 Task: Create Board Sales Prospecting Tools to Workspace Corporate Social Responsibility. Create Board Sales Forecasting and Analysis to Workspace Corporate Social Responsibility. Create Board Sales Forecasting and Revenue Projection to Workspace Corporate Social Responsibility
Action: Mouse moved to (857, 135)
Screenshot: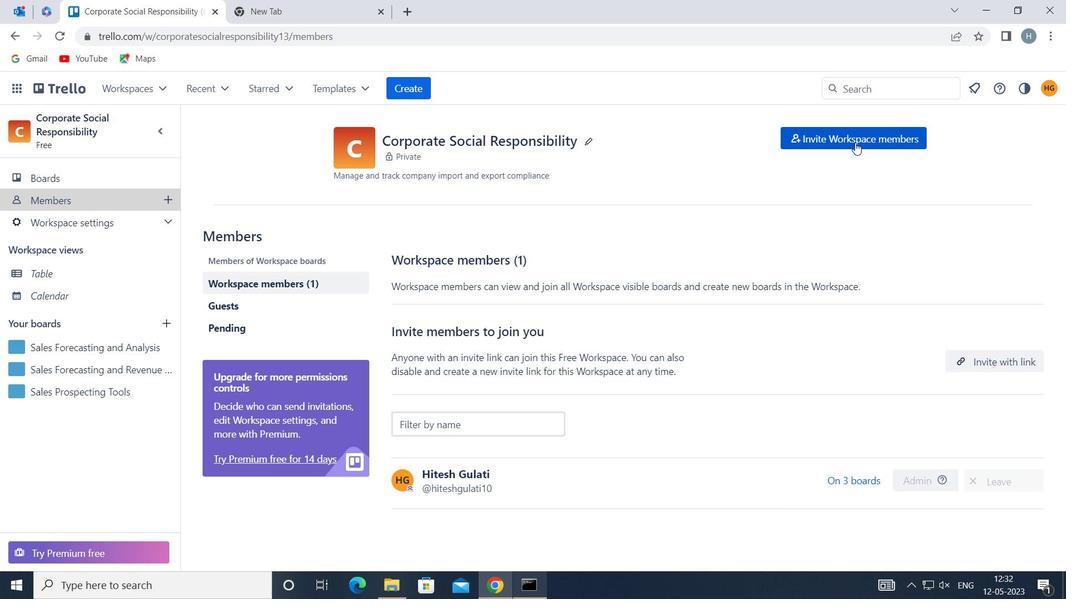 
Action: Mouse pressed left at (857, 135)
Screenshot: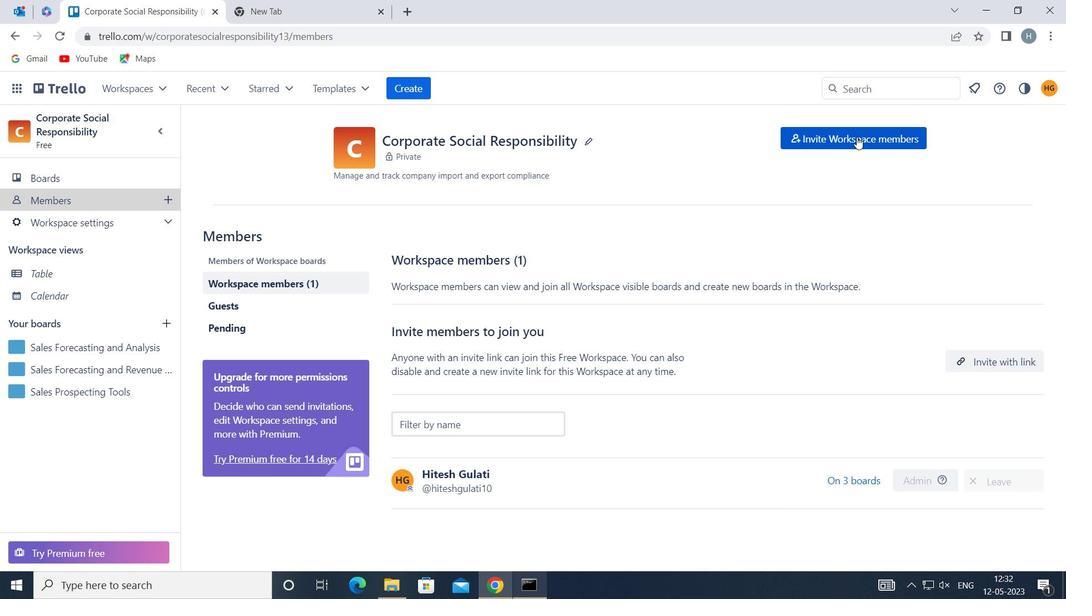 
Action: Mouse moved to (595, 317)
Screenshot: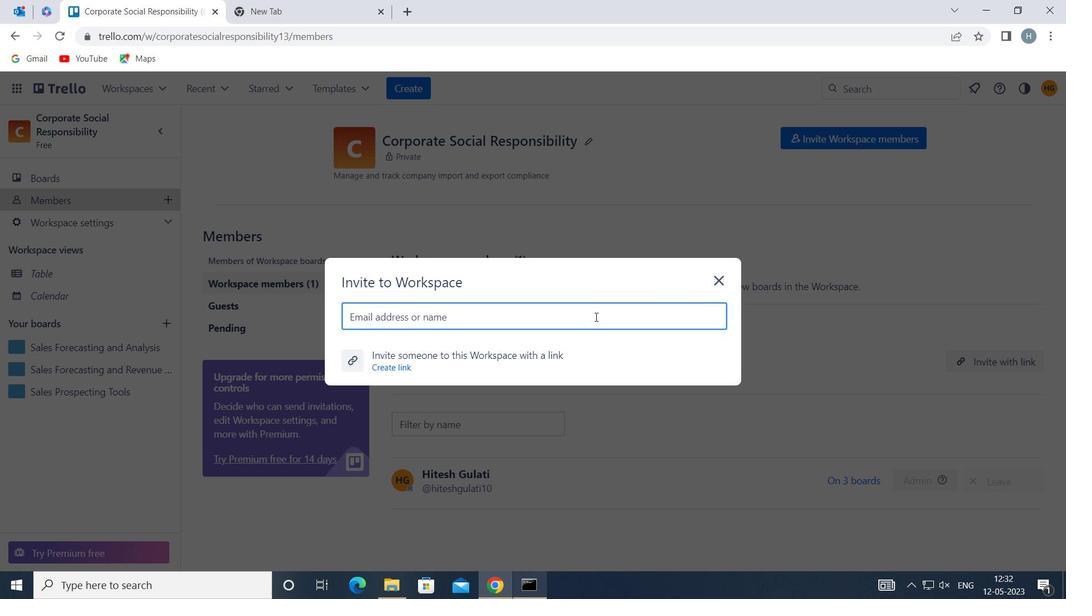 
Action: Key pressed softage.1<Key.shift>@SOFTAGE.NET
Screenshot: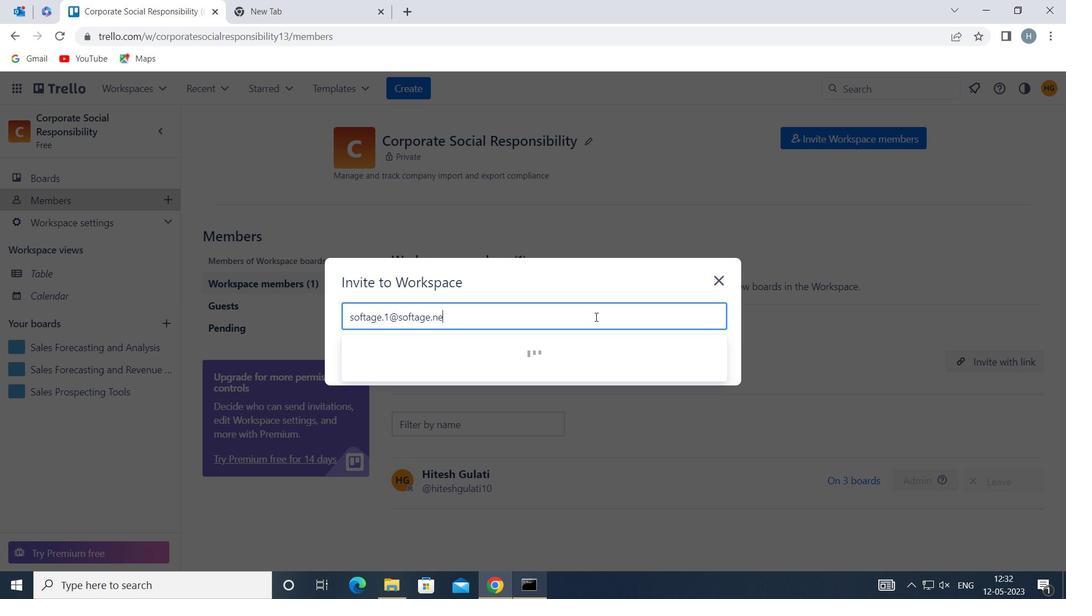 
Action: Mouse moved to (422, 358)
Screenshot: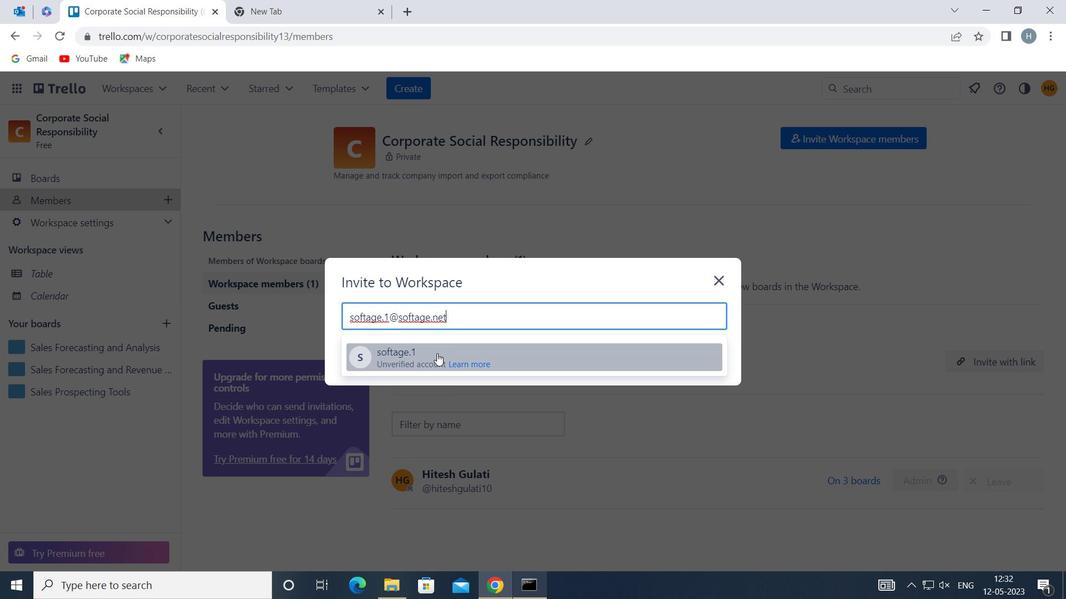 
Action: Mouse pressed left at (422, 358)
Screenshot: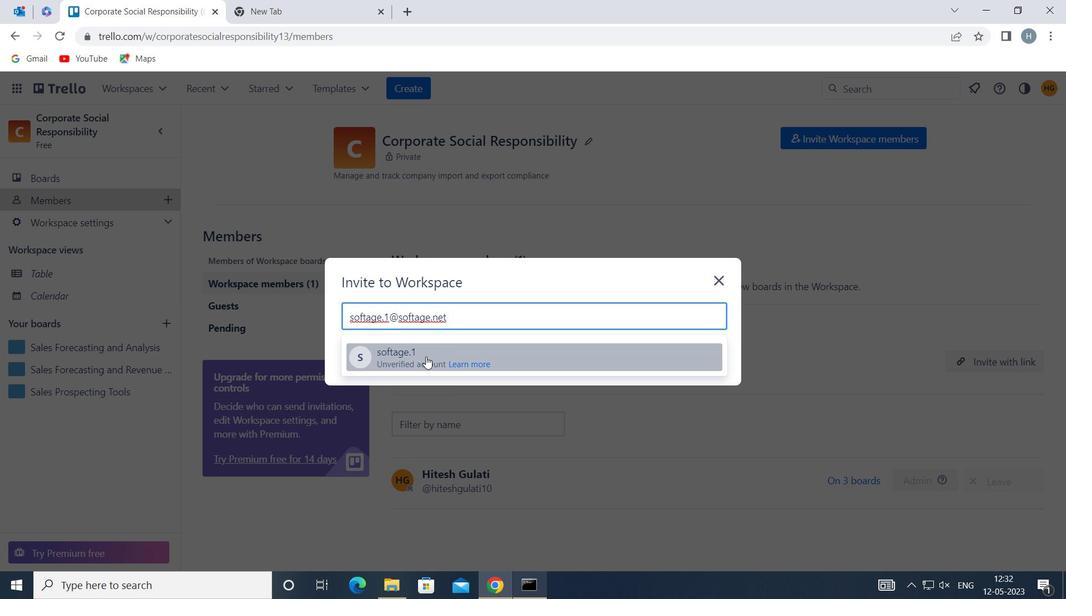 
Action: Mouse moved to (423, 352)
Screenshot: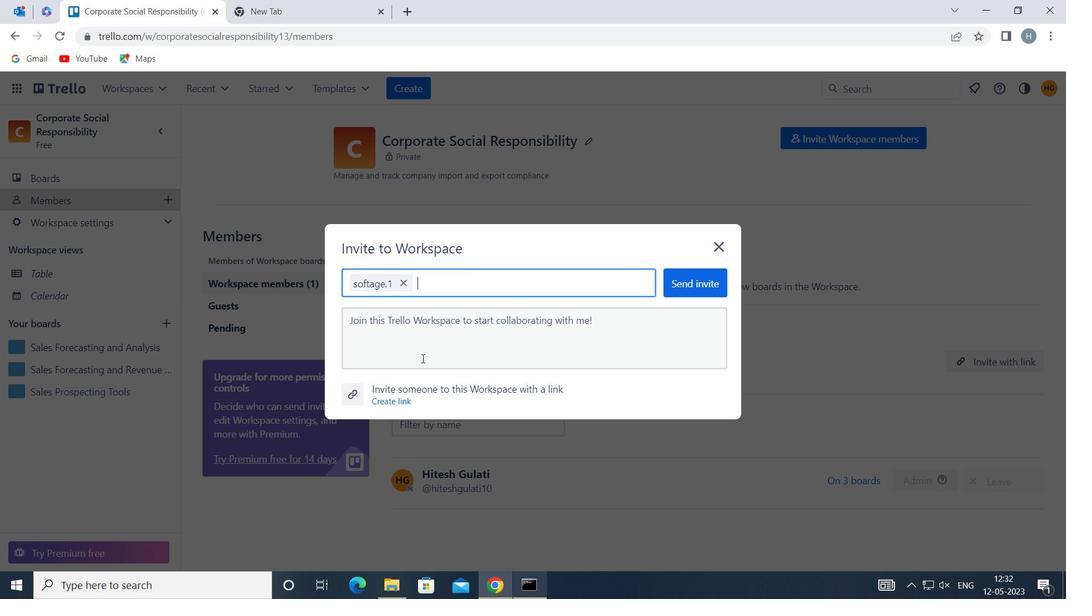 
Action: Key pressed SOFTAGE.2<Key.shift>@SOFTAGE.NET
Screenshot: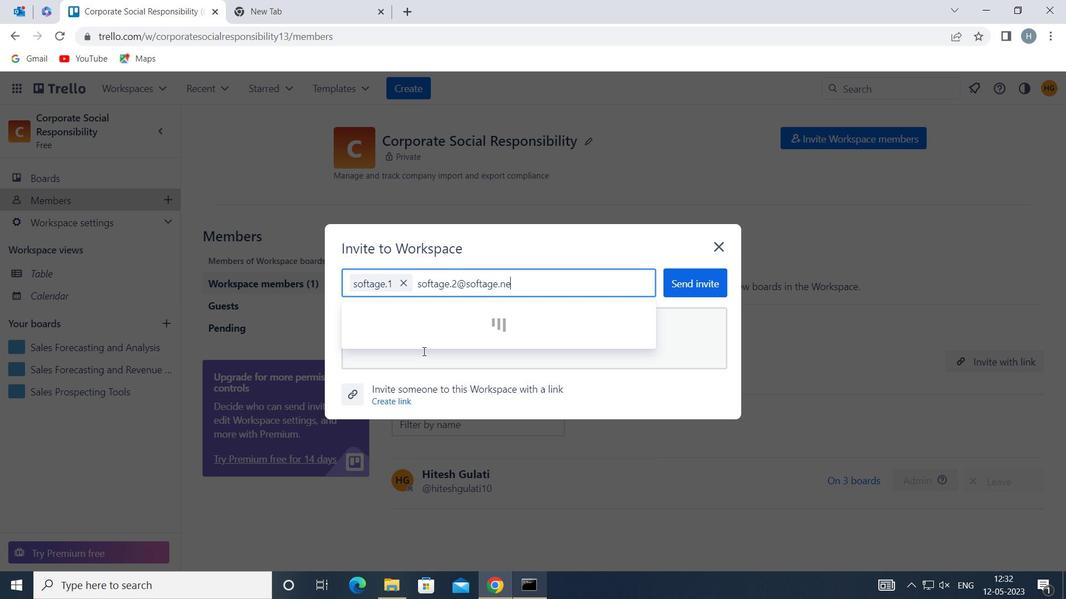 
Action: Mouse moved to (408, 328)
Screenshot: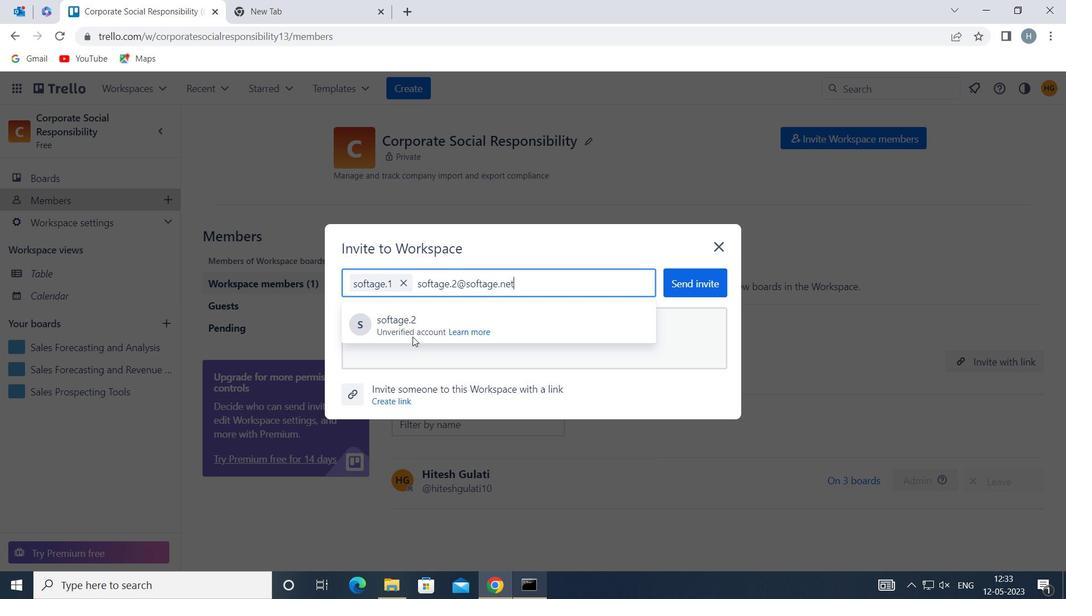 
Action: Mouse pressed left at (408, 328)
Screenshot: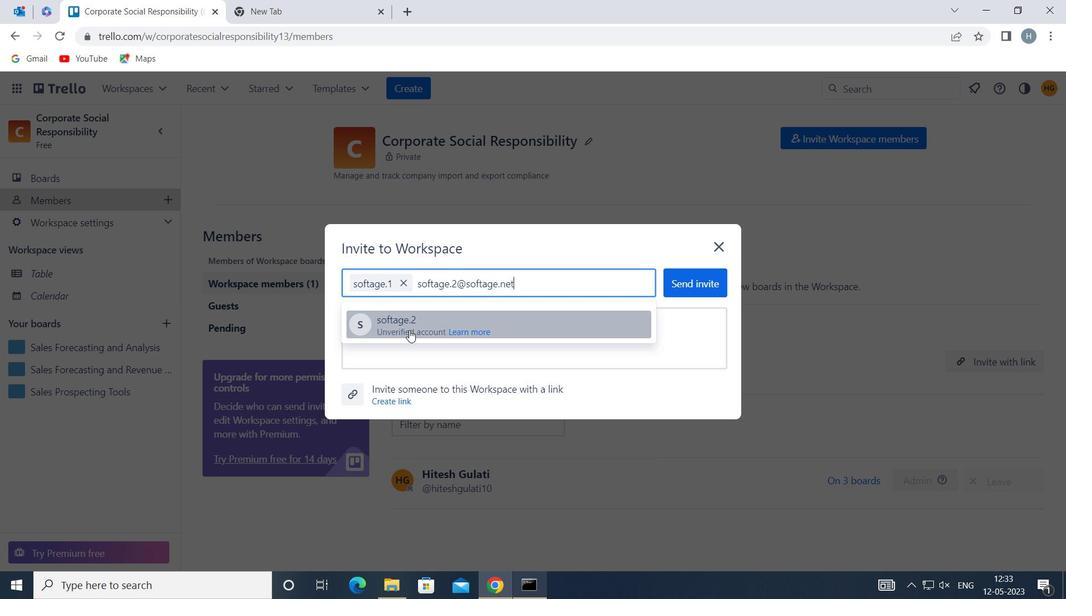 
Action: Mouse moved to (438, 319)
Screenshot: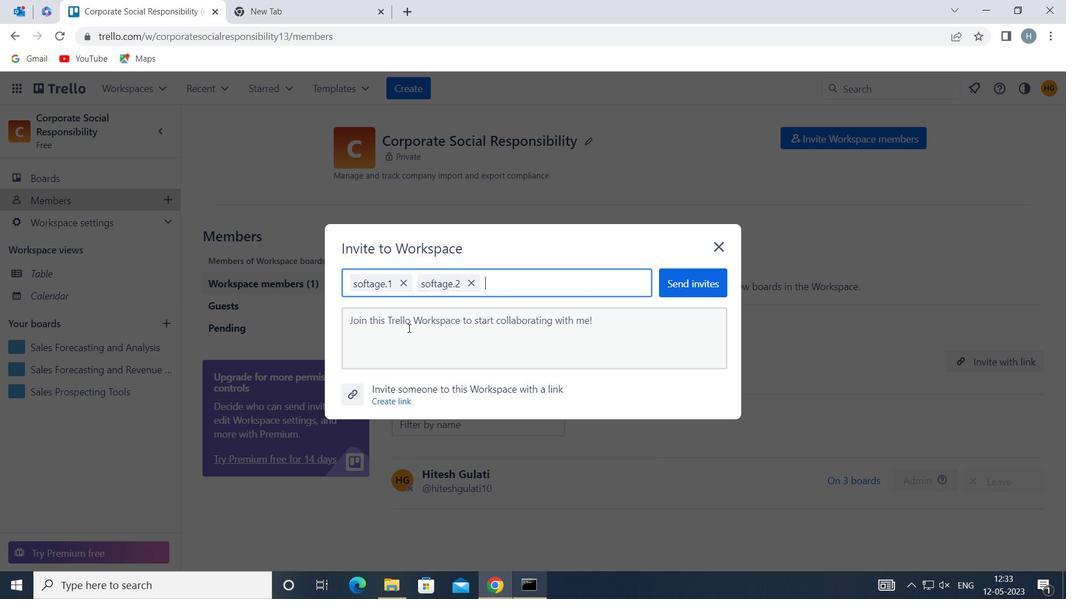 
Action: Key pressed SOFTAGE.3<Key.shift>@SOFTAGE.NET
Screenshot: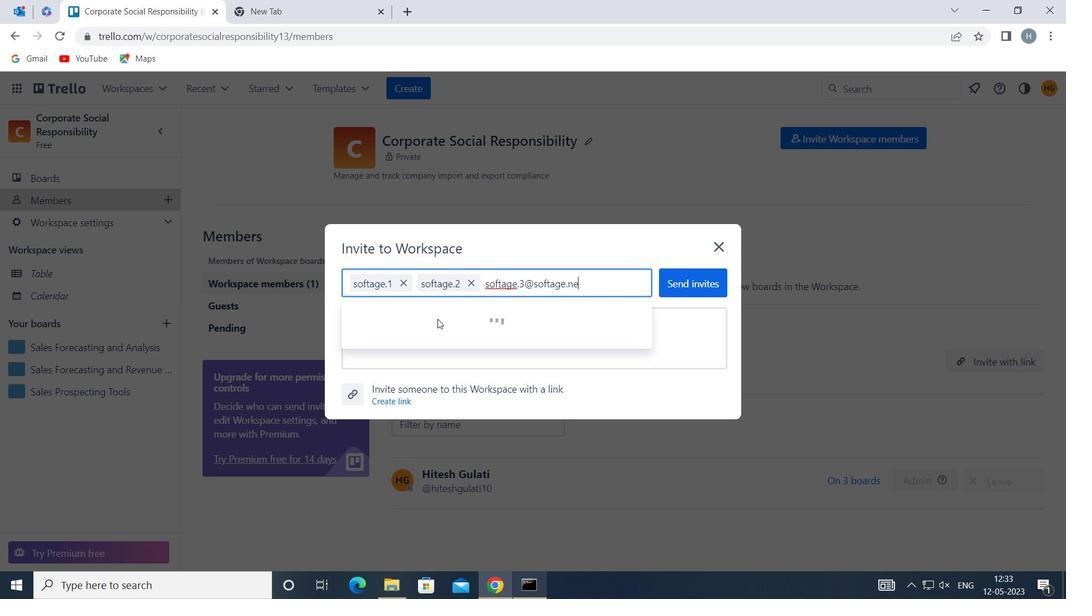 
Action: Mouse moved to (406, 326)
Screenshot: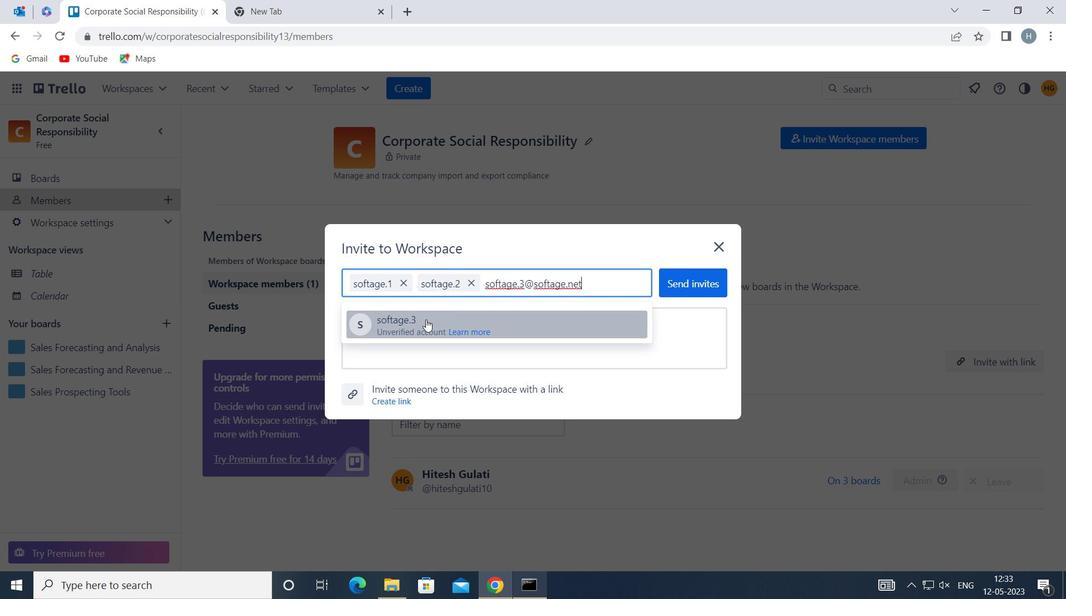 
Action: Mouse pressed left at (406, 326)
Screenshot: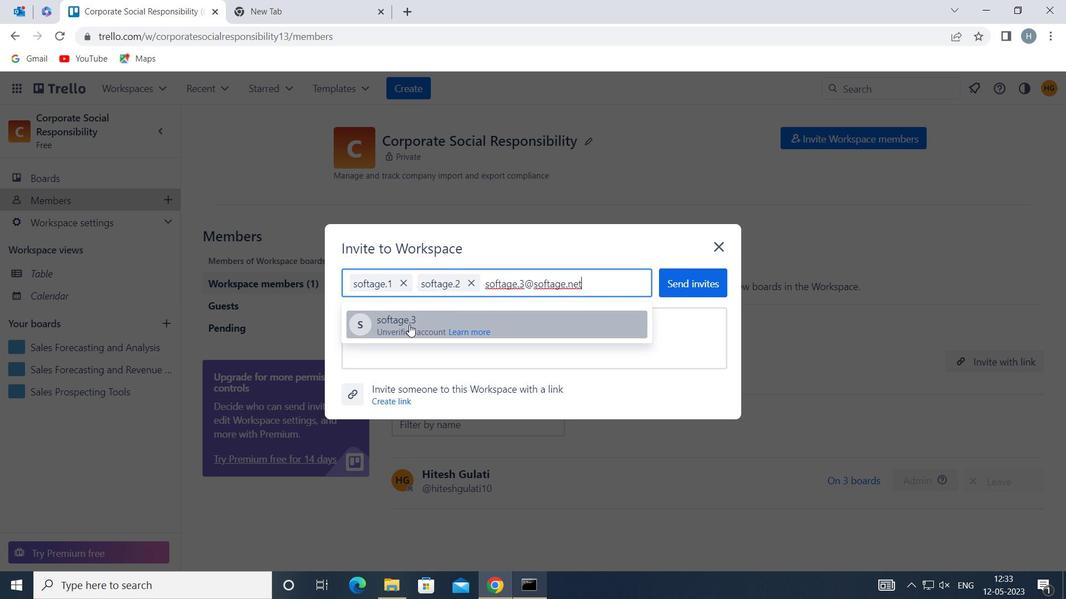 
Action: Mouse moved to (404, 327)
Screenshot: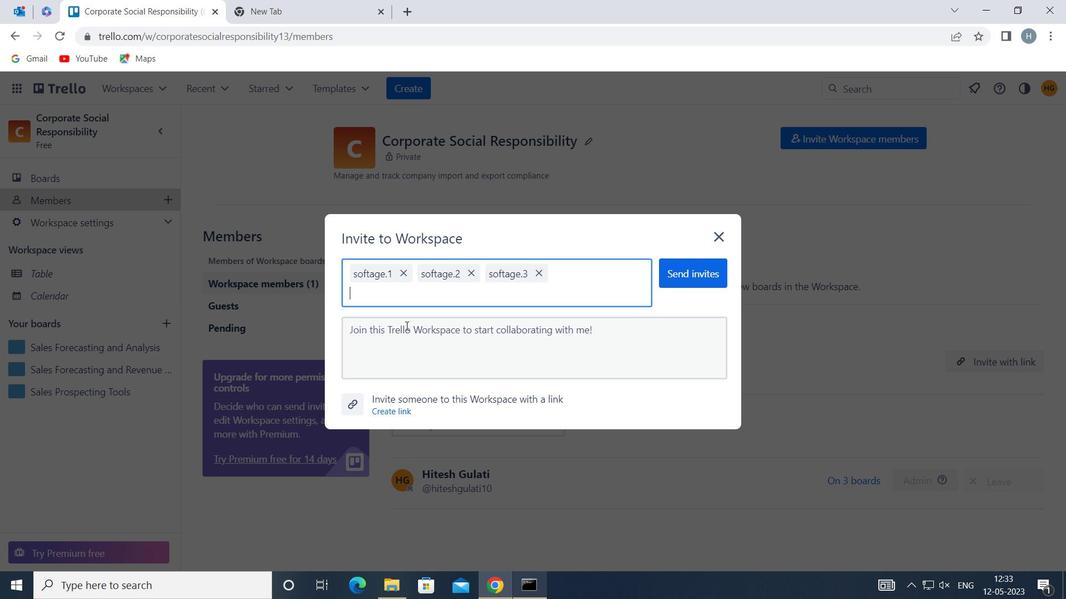 
Action: Key pressed SOFTAGE.4<Key.shift>@SOFTAGE.NET
Screenshot: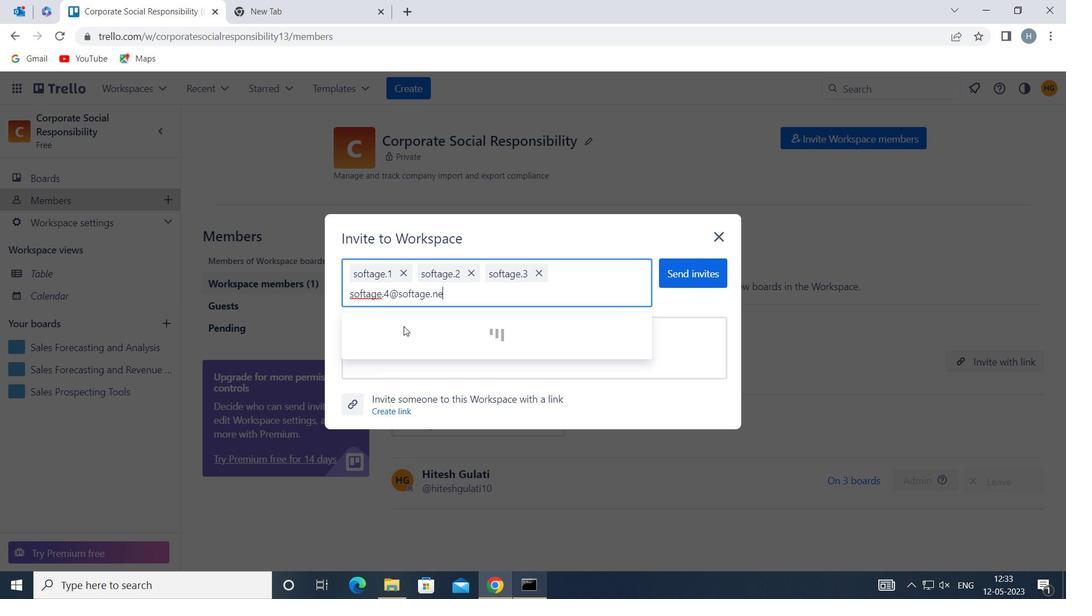 
Action: Mouse moved to (403, 332)
Screenshot: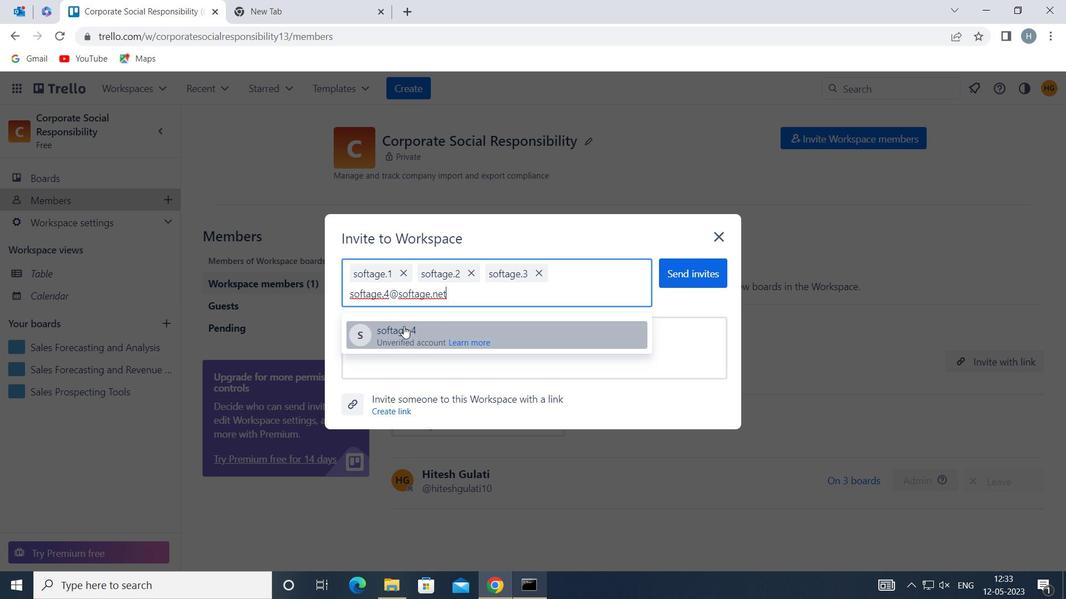 
Action: Mouse pressed left at (403, 332)
Screenshot: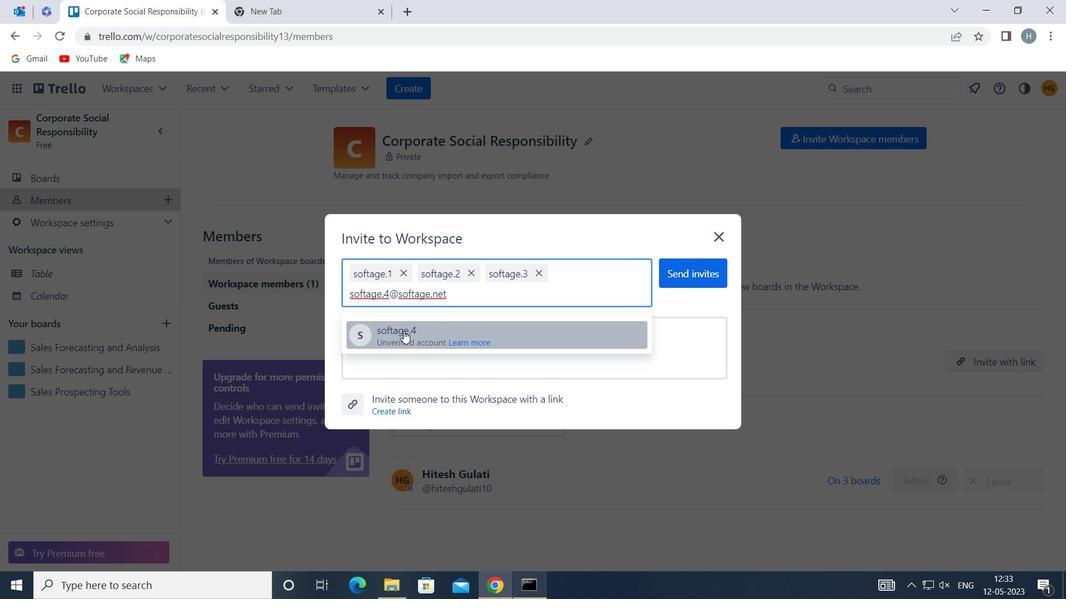 
Action: Mouse moved to (682, 276)
Screenshot: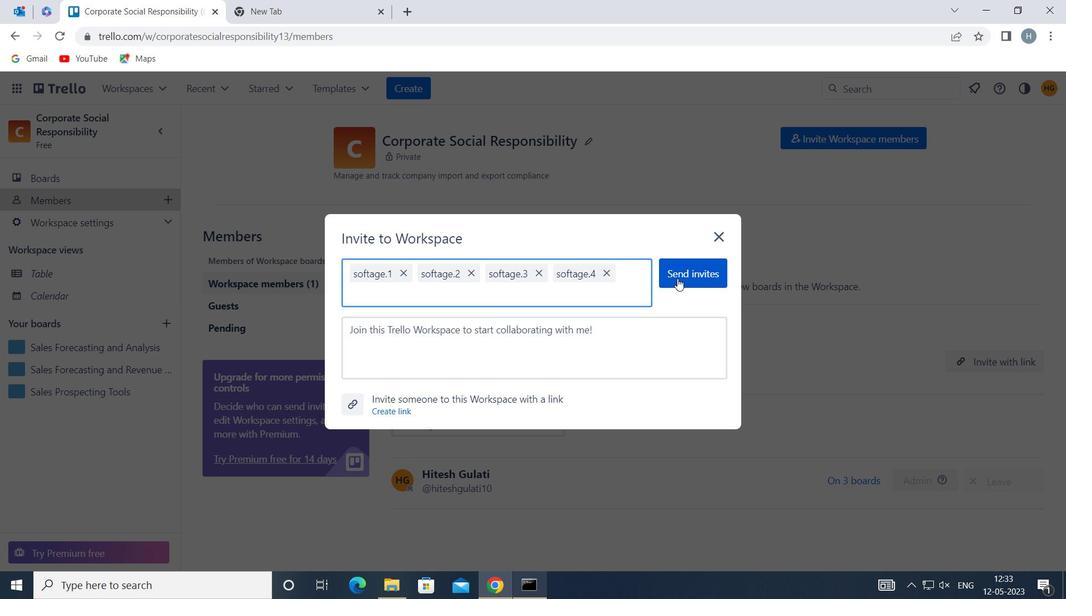 
Action: Mouse pressed left at (682, 276)
Screenshot: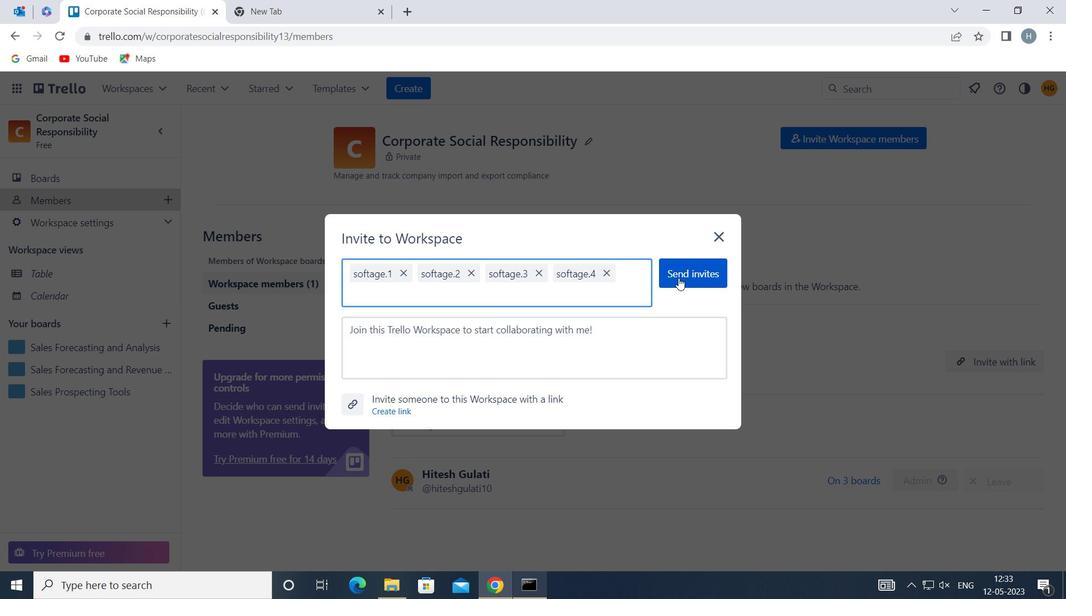 
Action: Mouse moved to (664, 270)
Screenshot: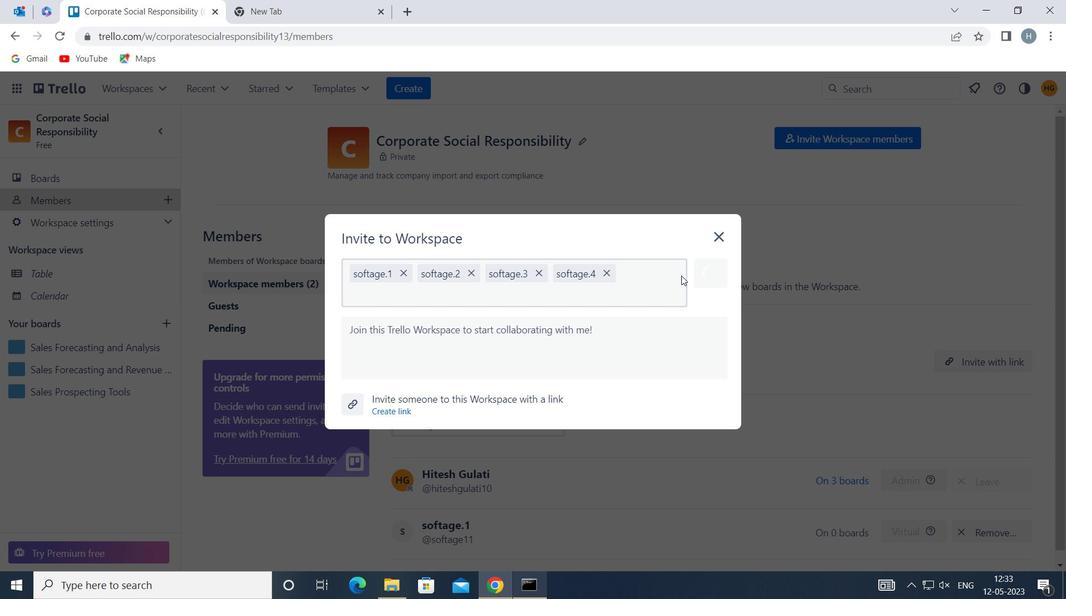 
